 Task: Add a signature Kathryn Wilson containing With sincere appreciation and gratitude, Kathryn Wilson to email address softage.6@softage.net and add a folder Climate change
Action: Mouse moved to (91, 95)
Screenshot: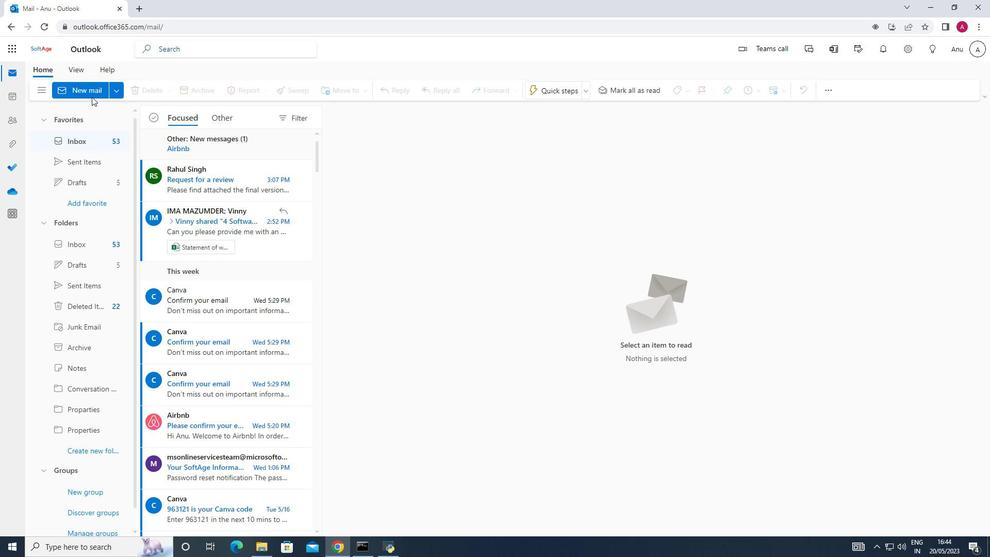 
Action: Mouse pressed left at (91, 95)
Screenshot: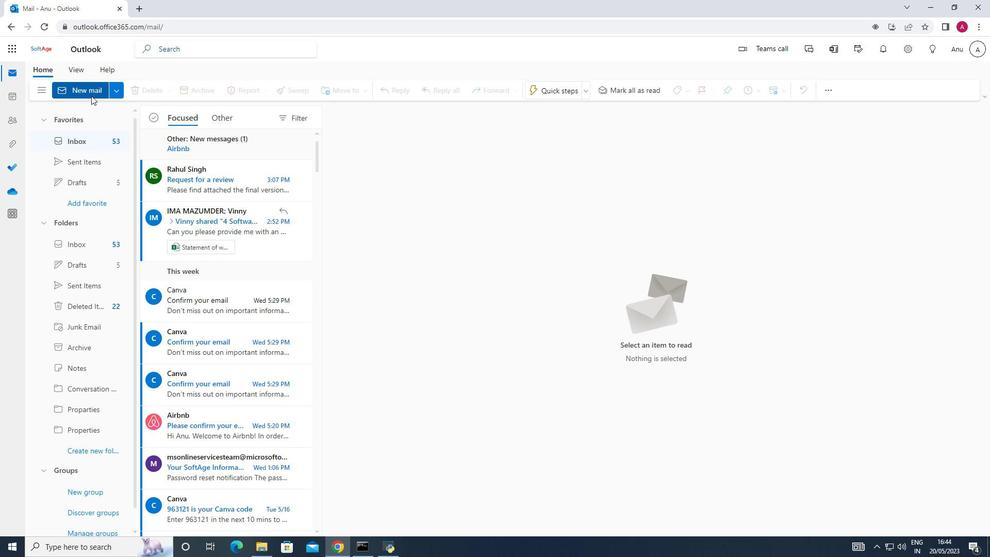 
Action: Mouse moved to (708, 91)
Screenshot: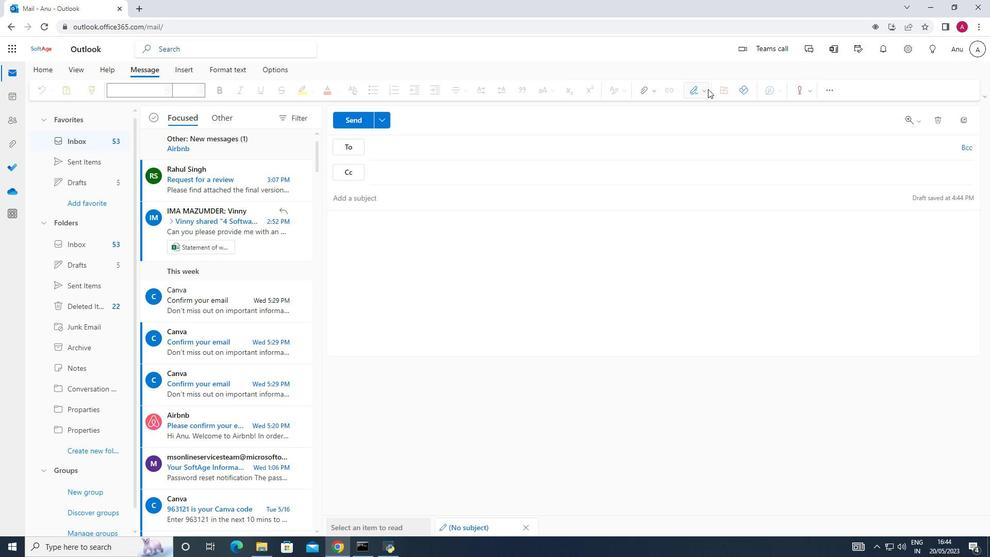 
Action: Mouse pressed left at (708, 91)
Screenshot: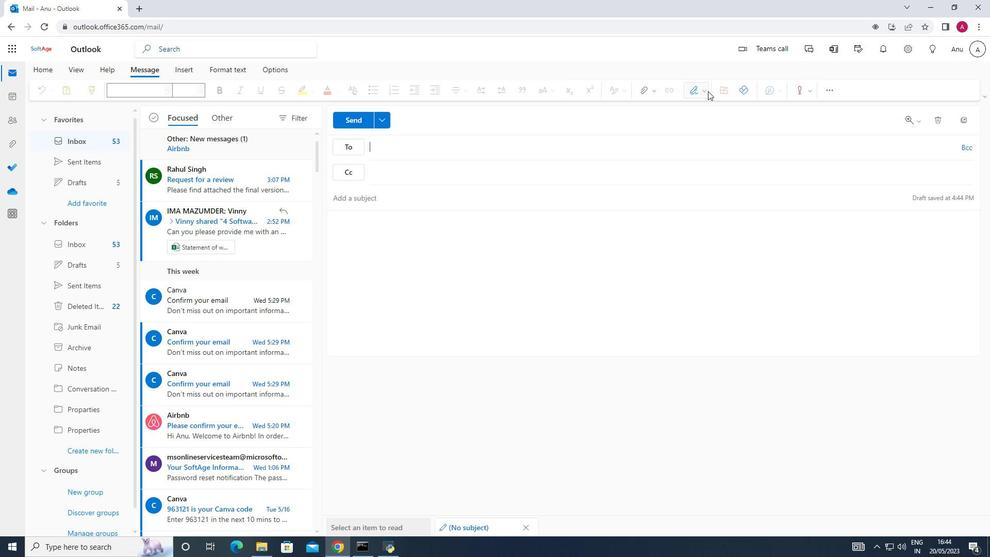 
Action: Mouse moved to (671, 127)
Screenshot: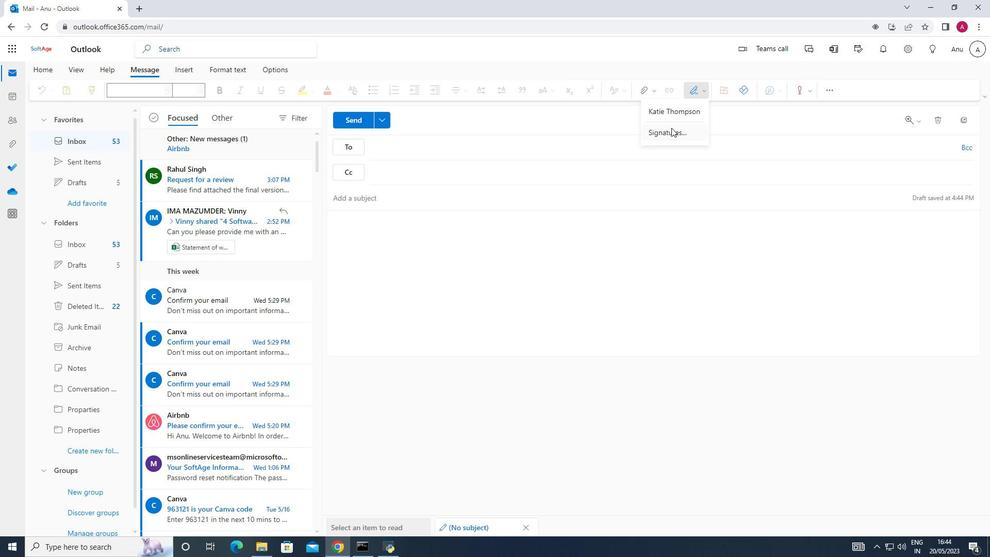 
Action: Mouse pressed left at (671, 127)
Screenshot: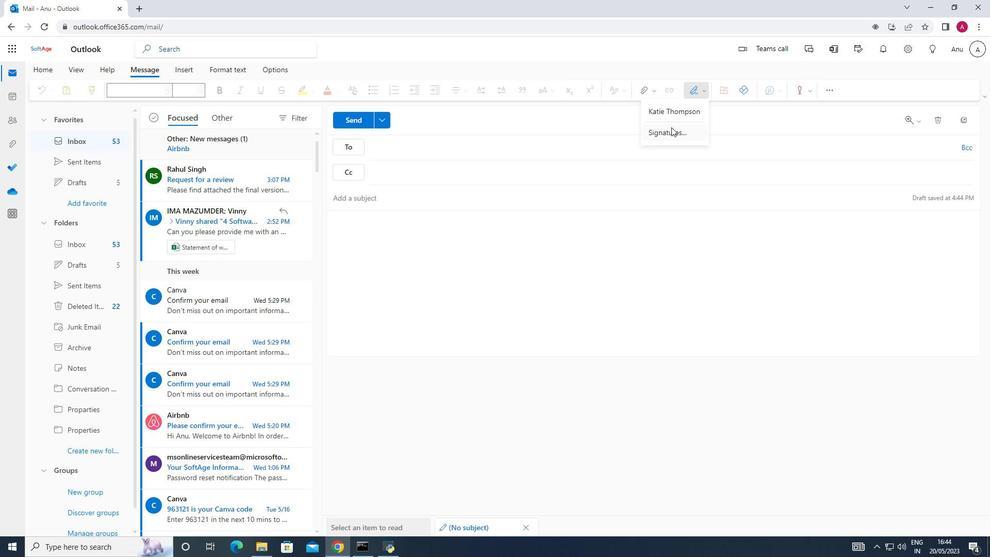 
Action: Mouse moved to (693, 169)
Screenshot: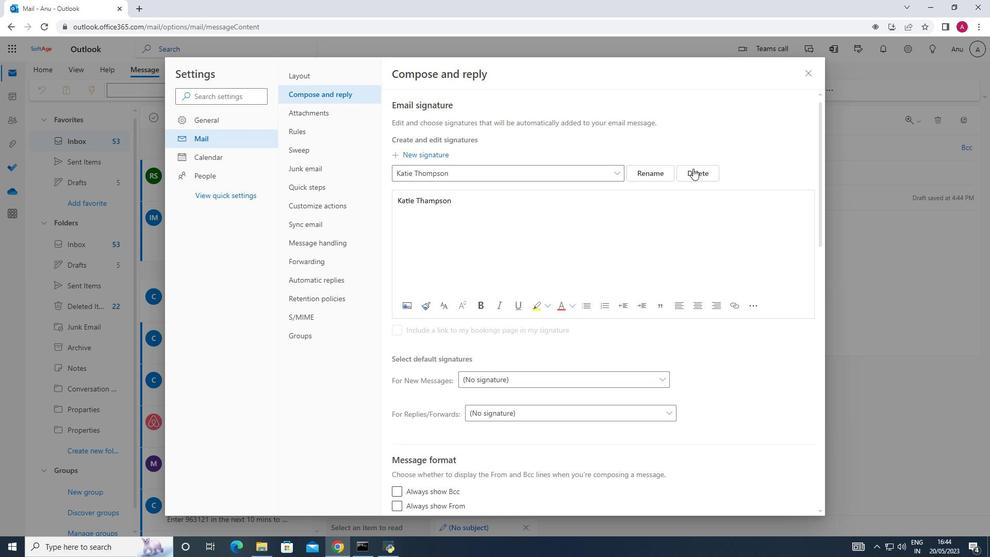 
Action: Mouse pressed left at (693, 169)
Screenshot: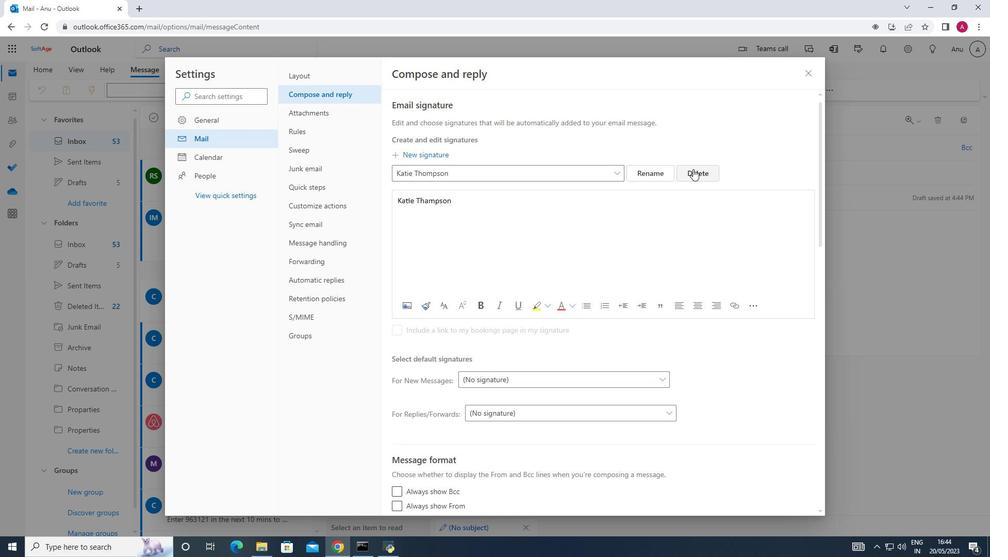 
Action: Mouse moved to (484, 174)
Screenshot: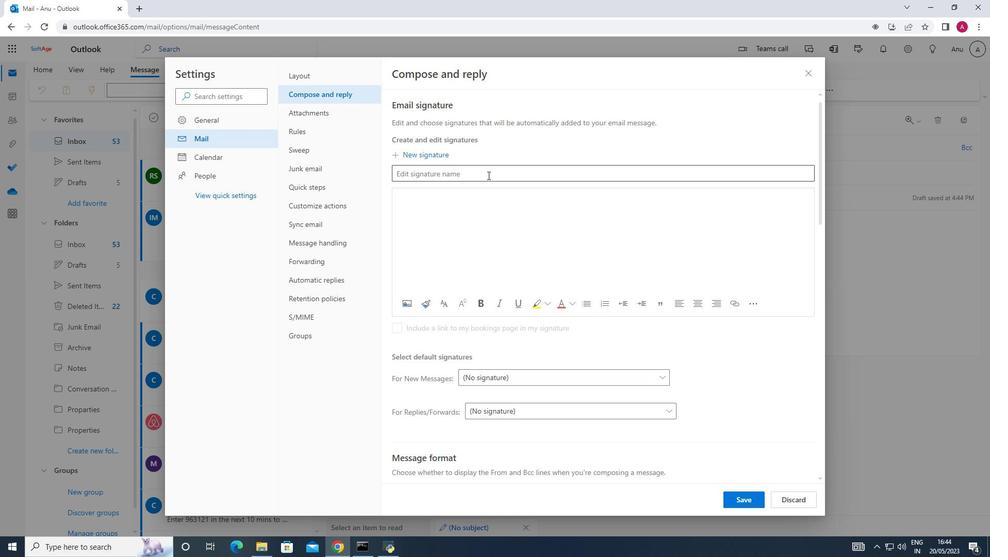 
Action: Mouse pressed left at (484, 174)
Screenshot: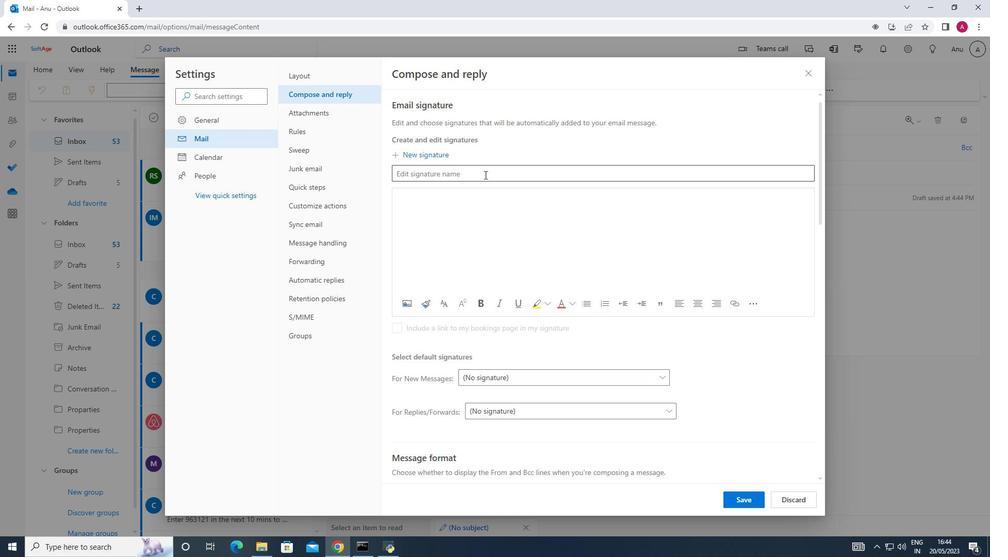 
Action: Key pressed <Key.shift>Kathryn<Key.space><Key.shift>Wilson
Screenshot: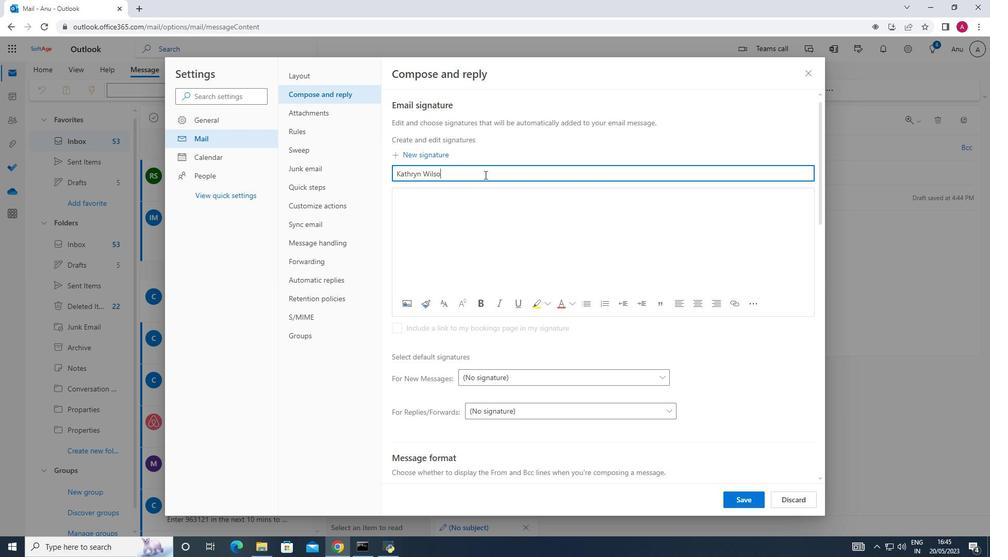 
Action: Mouse moved to (434, 205)
Screenshot: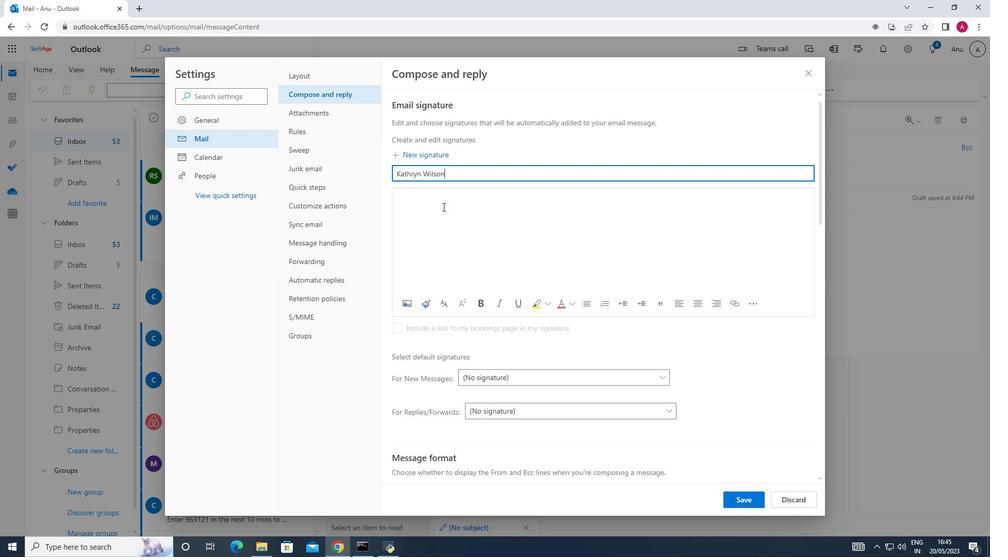 
Action: Mouse pressed left at (434, 205)
Screenshot: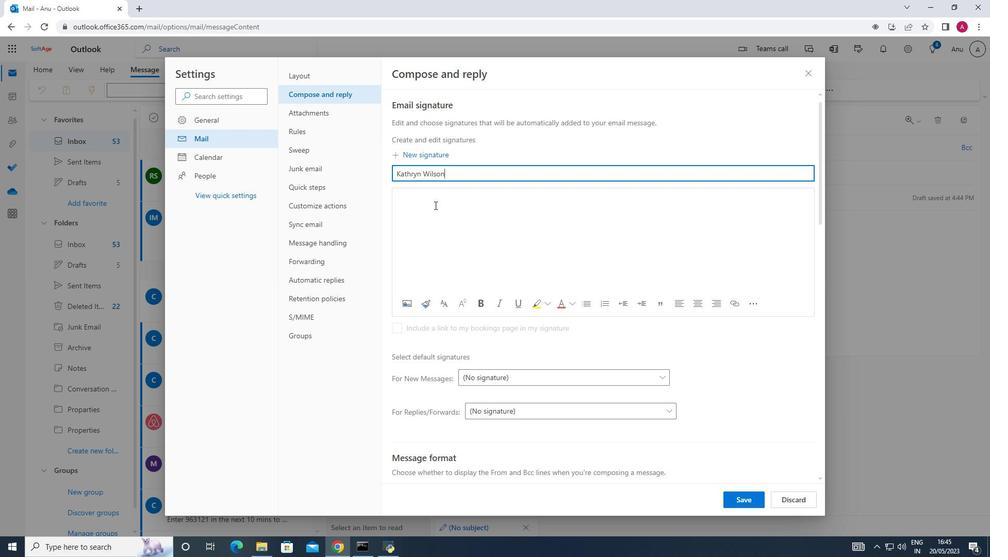 
Action: Key pressed <Key.shift><Key.shift><Key.shift>Kathryn<Key.space><Key.shift><Key.shift>Wilson
Screenshot: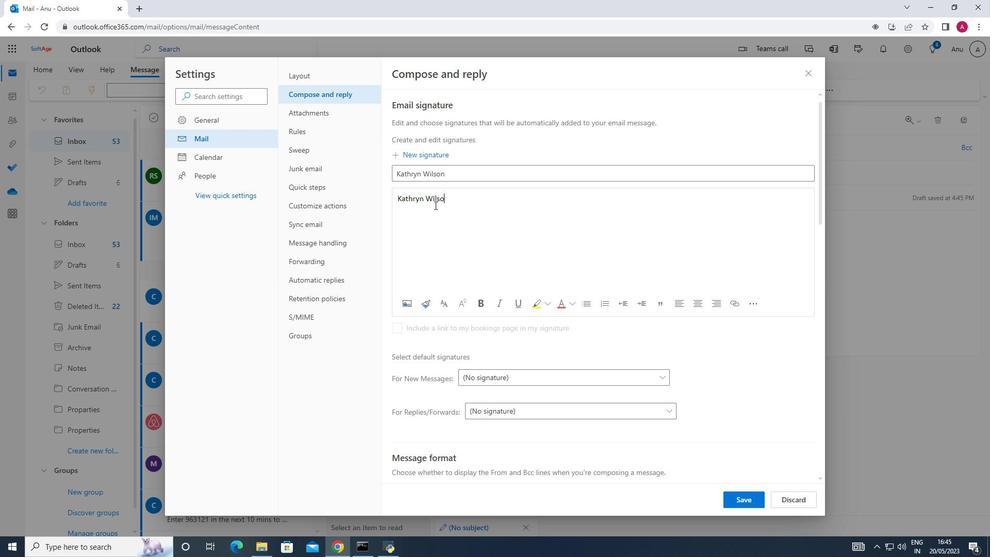 
Action: Mouse moved to (743, 494)
Screenshot: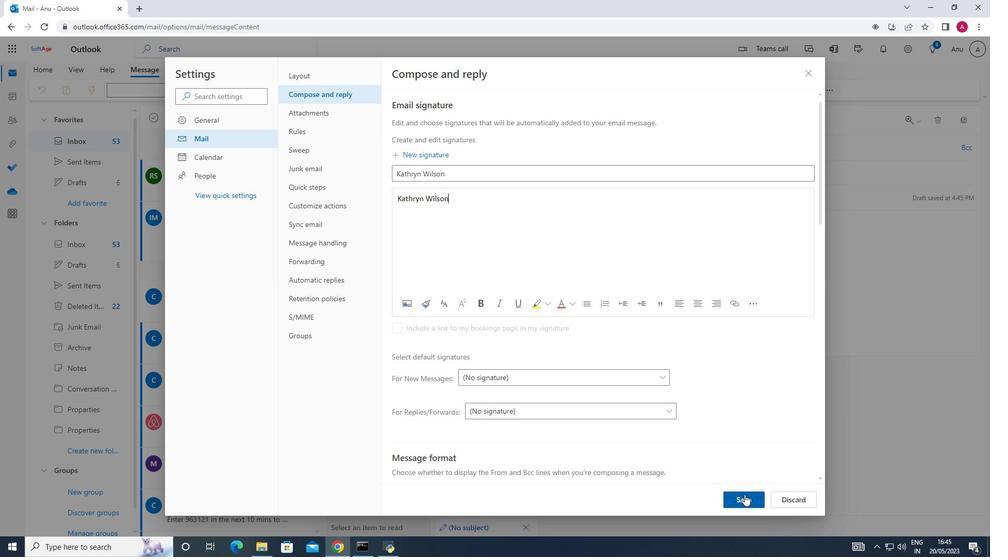 
Action: Mouse pressed left at (743, 494)
Screenshot: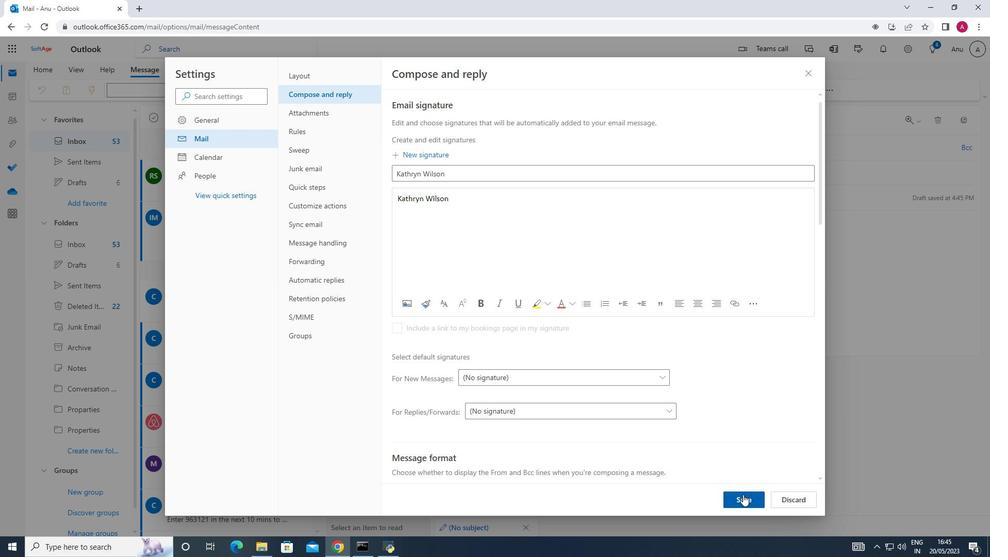 
Action: Mouse moved to (815, 77)
Screenshot: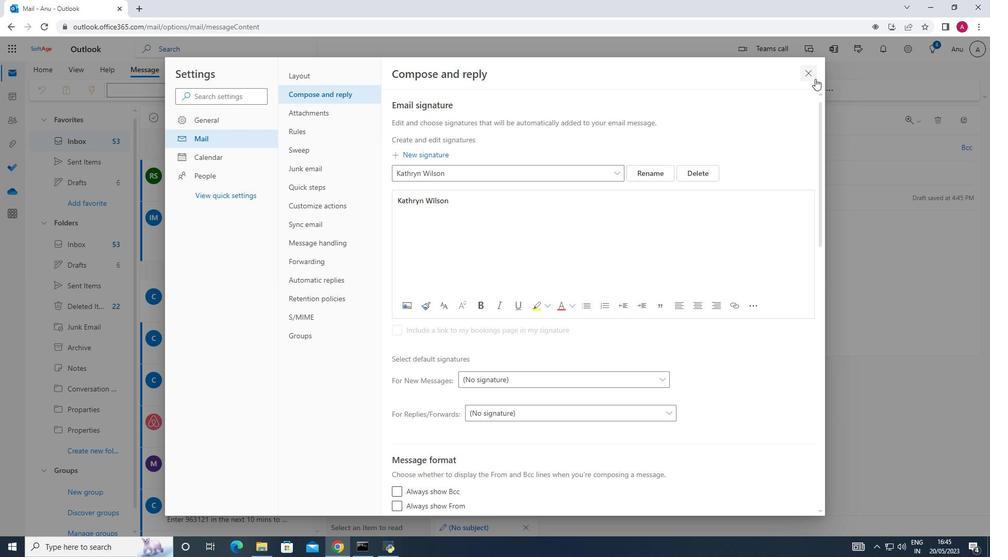 
Action: Mouse pressed left at (815, 77)
Screenshot: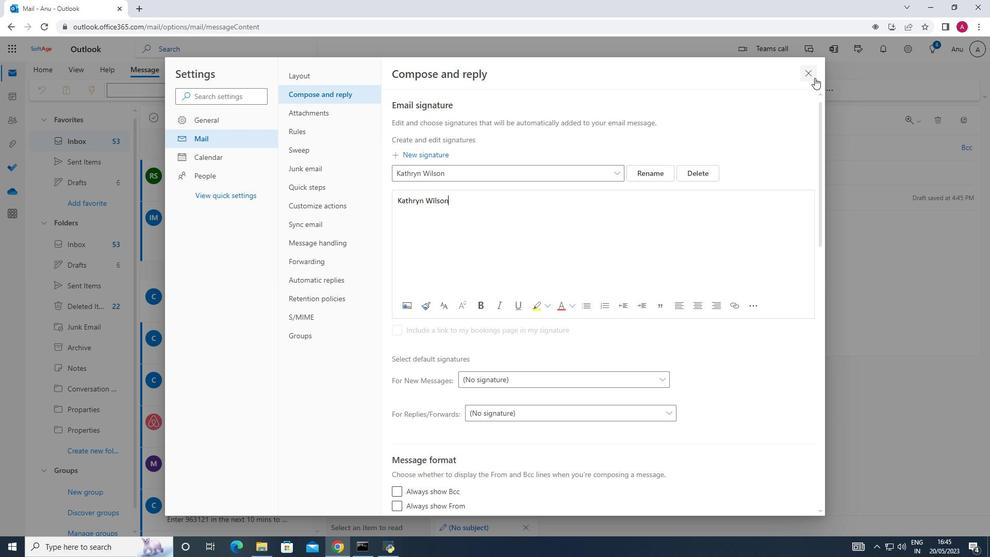
Action: Mouse moved to (354, 220)
Screenshot: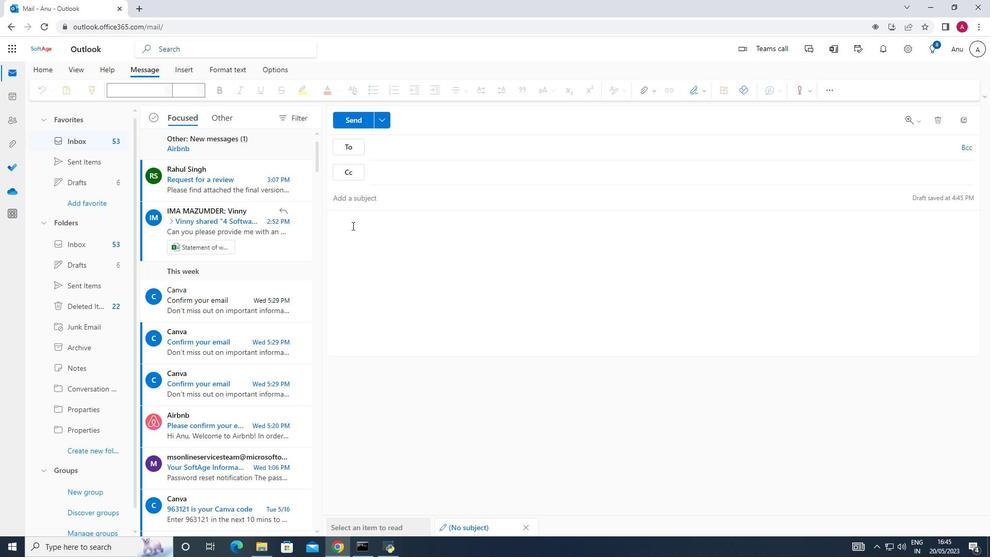 
Action: Mouse pressed left at (354, 220)
Screenshot: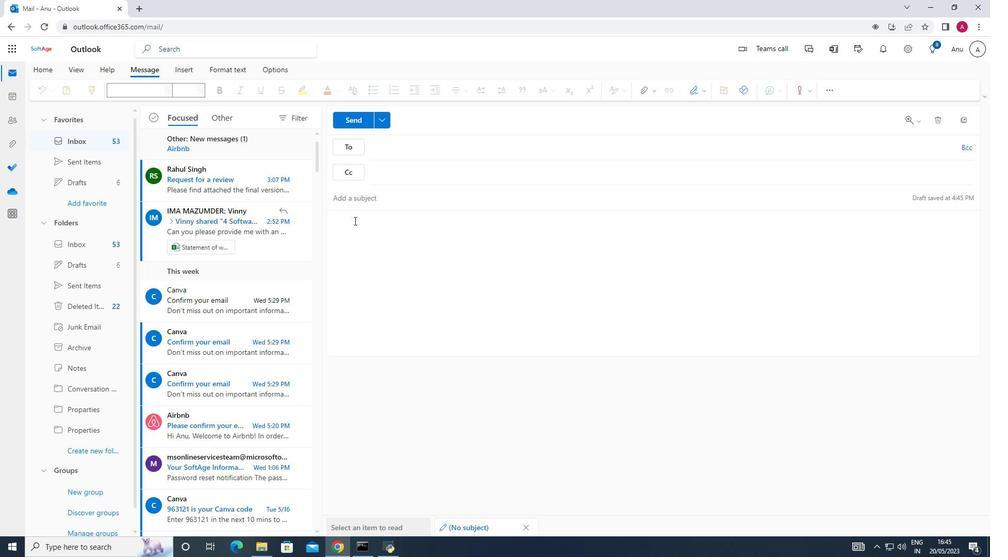 
Action: Mouse moved to (409, 141)
Screenshot: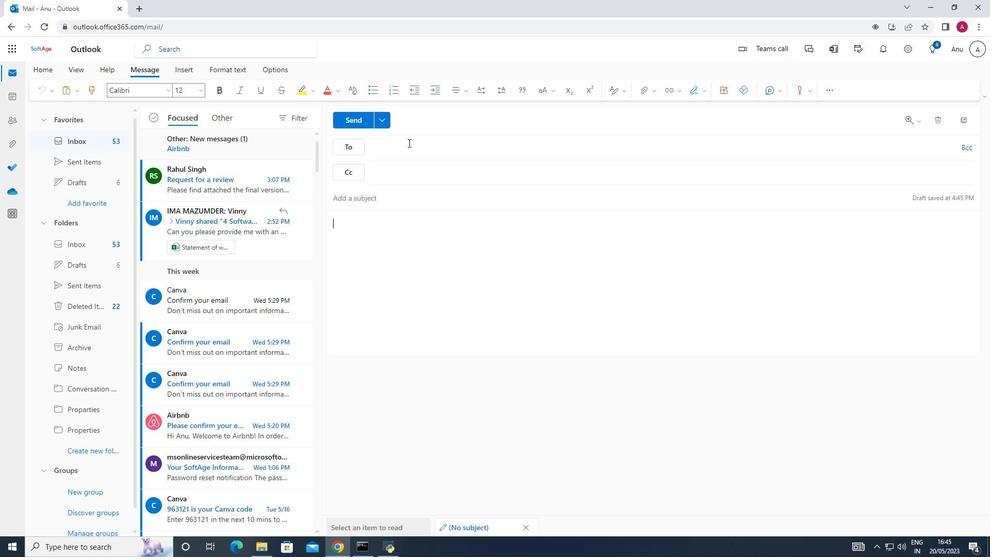 
Action: Mouse pressed left at (409, 141)
Screenshot: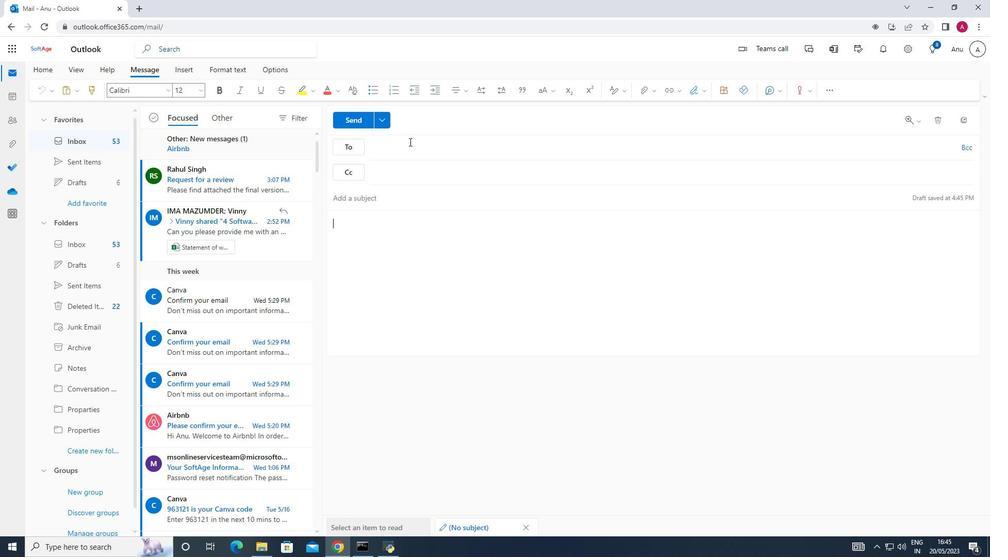 
Action: Key pressed <Key.shift>Softage.6<Key.shift>@softage.net
Screenshot: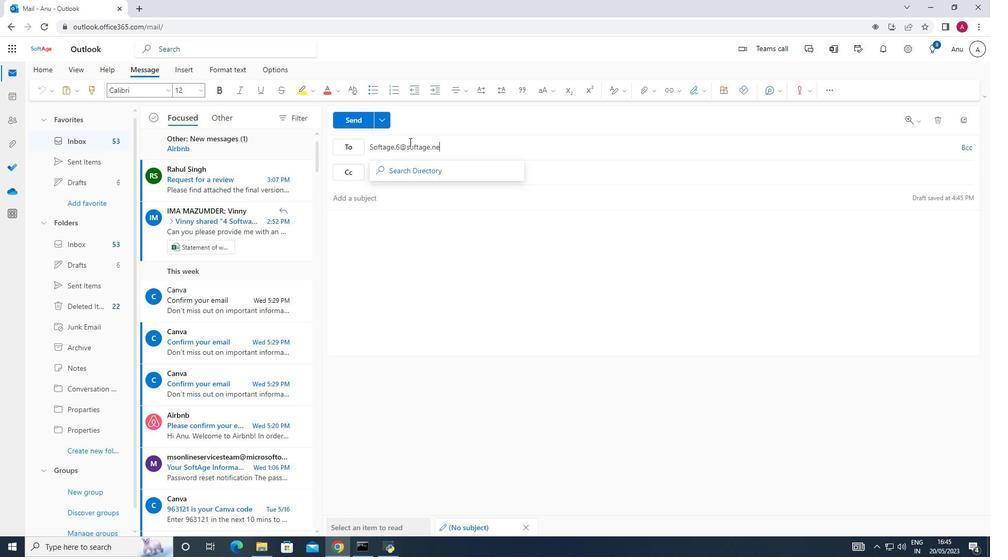 
Action: Mouse moved to (448, 181)
Screenshot: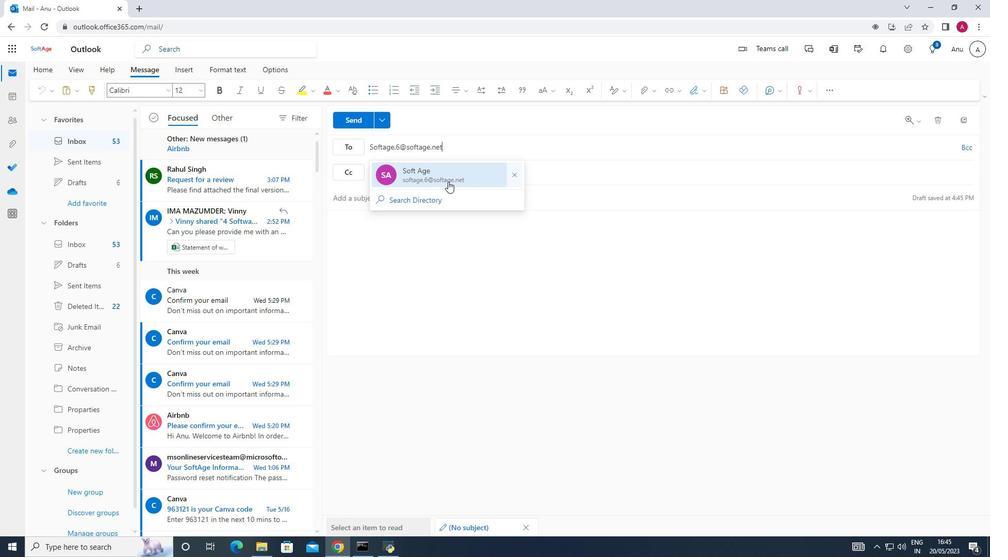 
Action: Mouse pressed left at (448, 181)
Screenshot: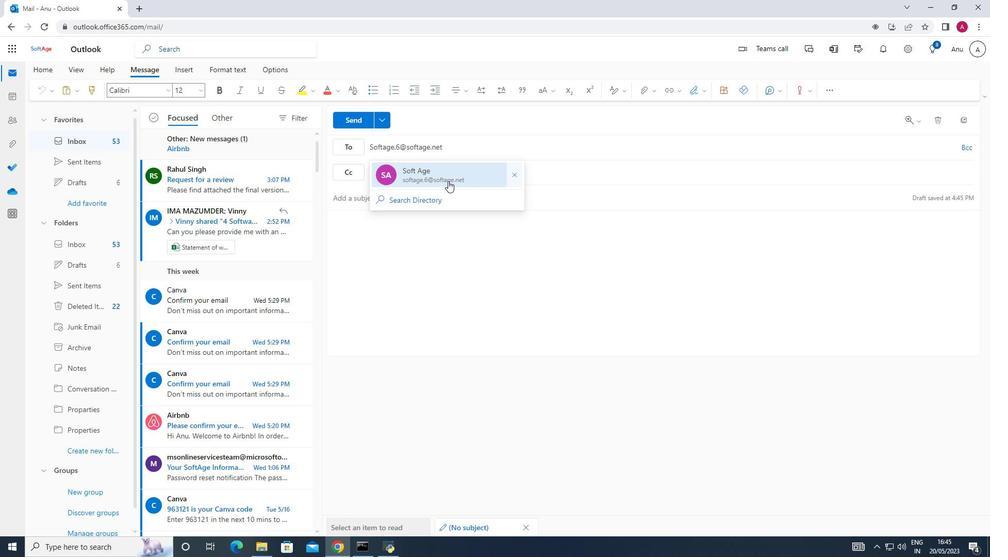 
Action: Mouse moved to (350, 223)
Screenshot: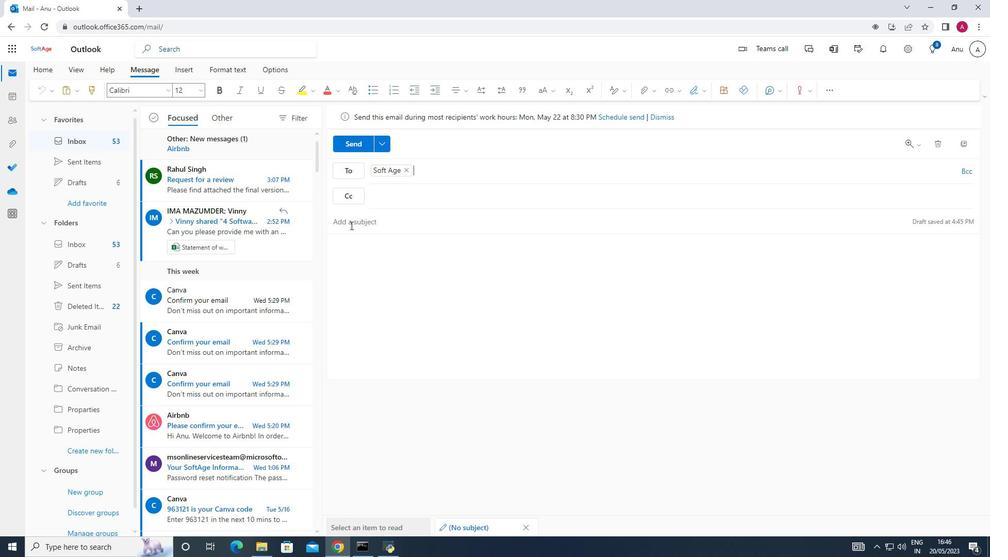 
Action: Mouse pressed left at (350, 223)
Screenshot: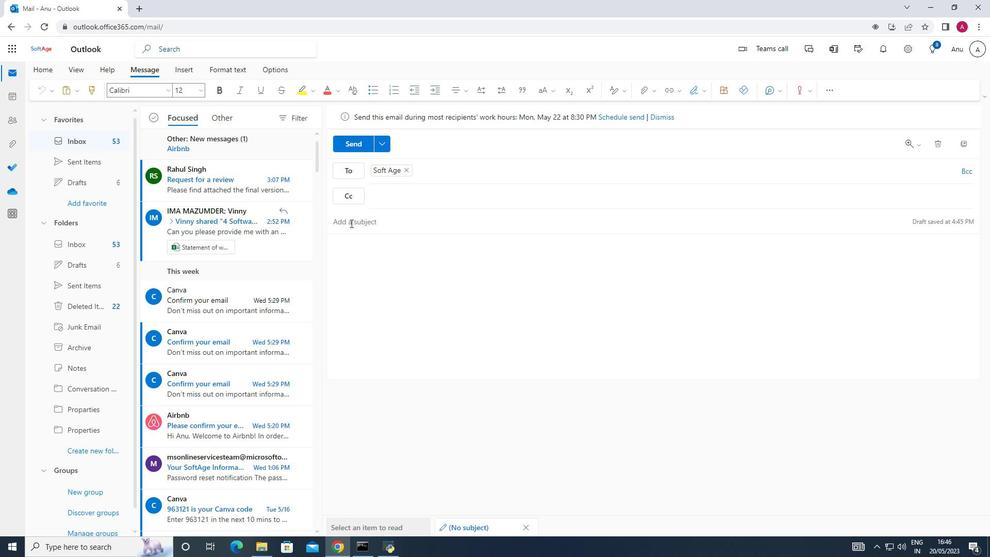 
Action: Key pressed <Key.shift><Key.shift><Key.shift>Sincere<Key.space><Key.shift>Appericiation<Key.space><Key.shift><Key.shift>And<Key.space><Key.shift><Key.shift><Key.shift><Key.shift><Key.shift><Key.shift><Key.shift><Key.shift><Key.shift><Key.shift><Key.shift><Key.shift><Key.shift><Key.shift><Key.shift><Key.shift><Key.shift><Key.shift><Key.shift><Key.shift><Key.shift><Key.shift><Key.shift><Key.shift><Key.shift><Key.shift><Key.shift><Key.shift><Key.shift>Gratitude
Screenshot: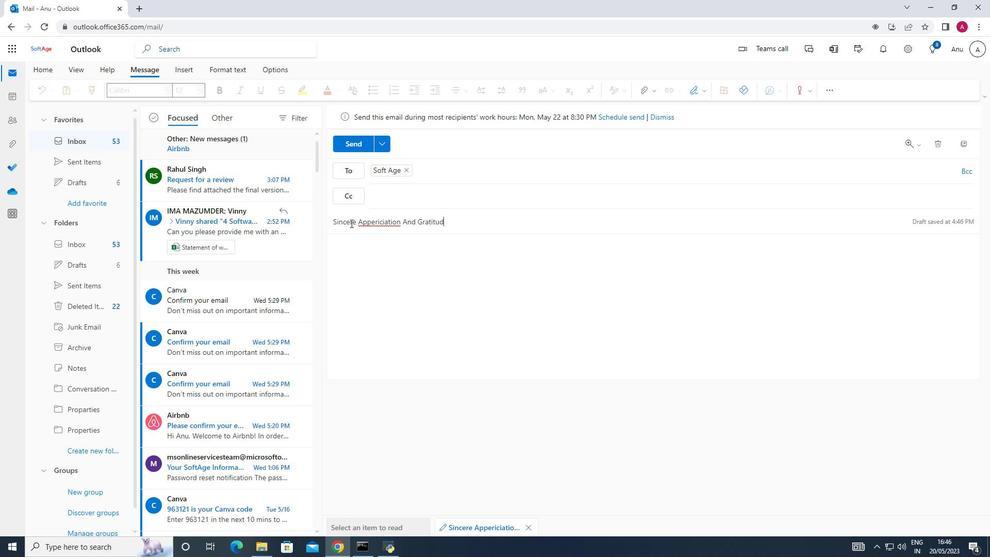 
Action: Mouse moved to (397, 258)
Screenshot: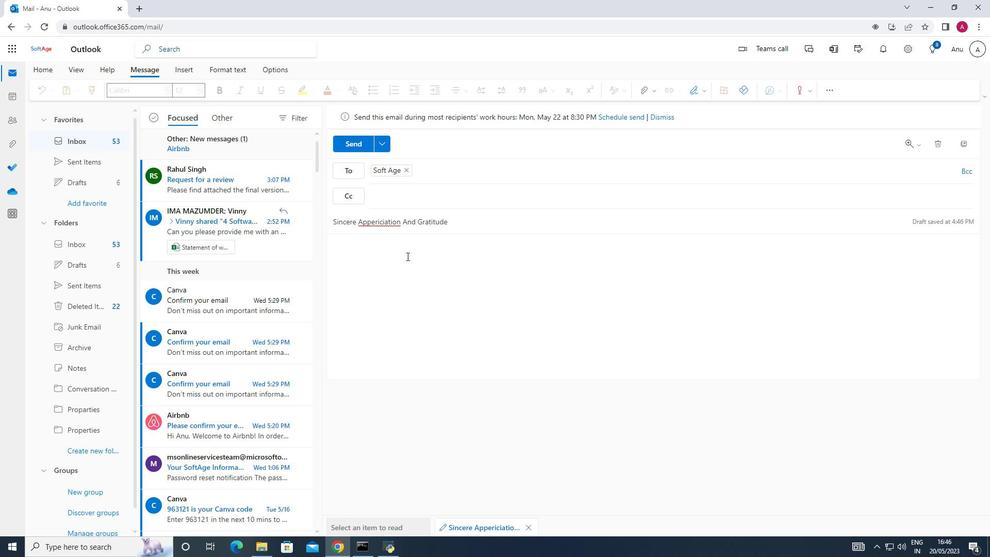 
Action: Mouse pressed left at (397, 258)
Screenshot: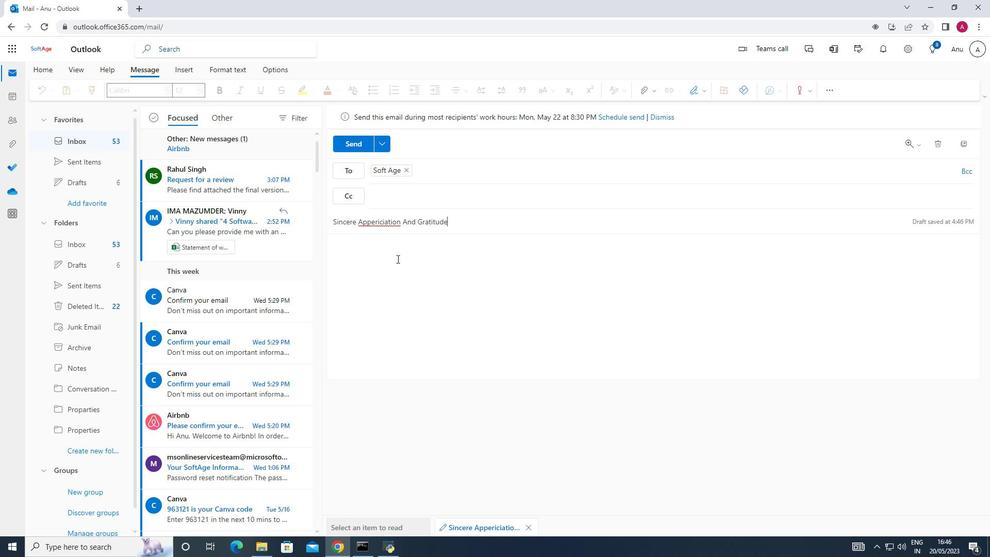 
Action: Mouse moved to (649, 90)
Screenshot: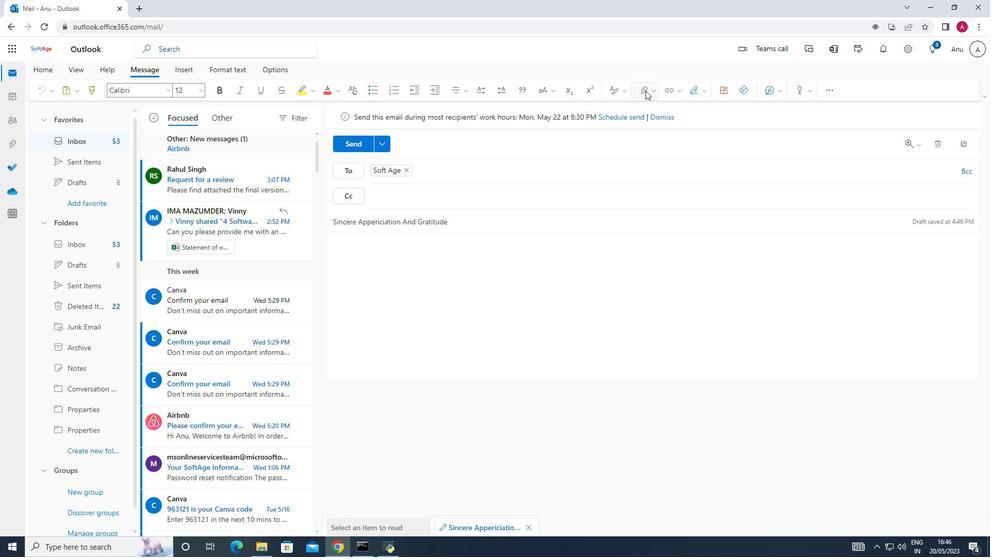 
Action: Mouse pressed left at (649, 90)
Screenshot: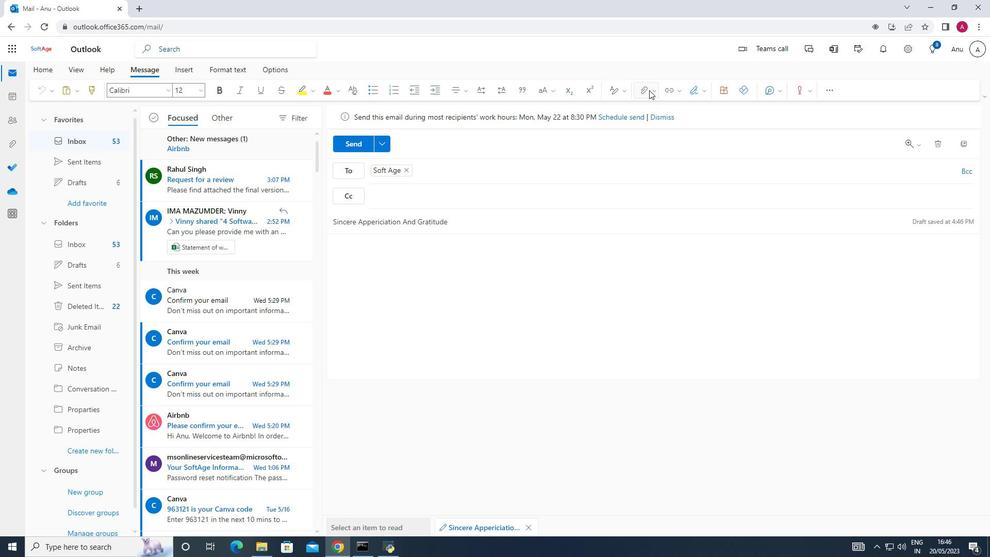 
Action: Mouse moved to (549, 106)
Screenshot: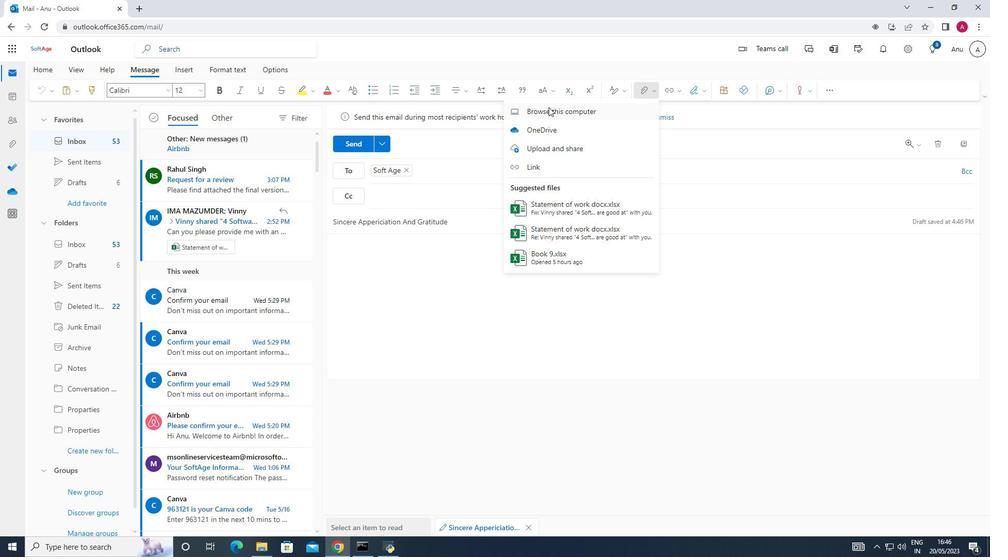 
Action: Mouse pressed left at (549, 106)
Screenshot: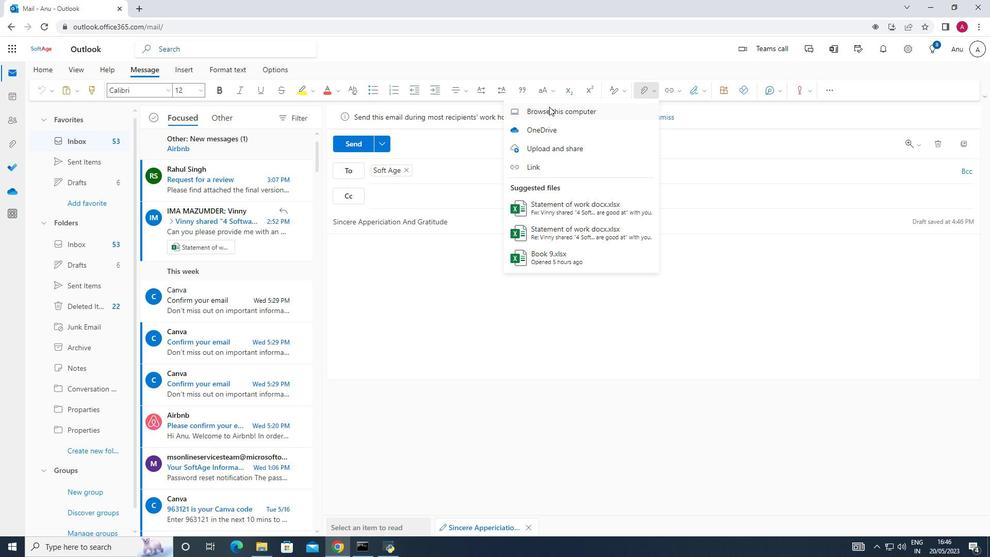 
Action: Mouse moved to (459, 261)
Screenshot: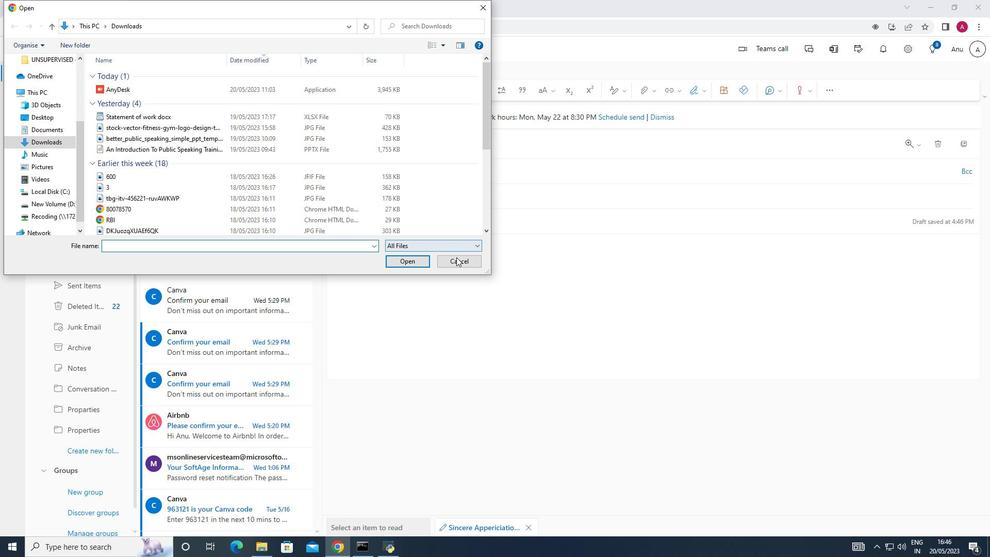 
Action: Mouse pressed left at (459, 261)
Screenshot: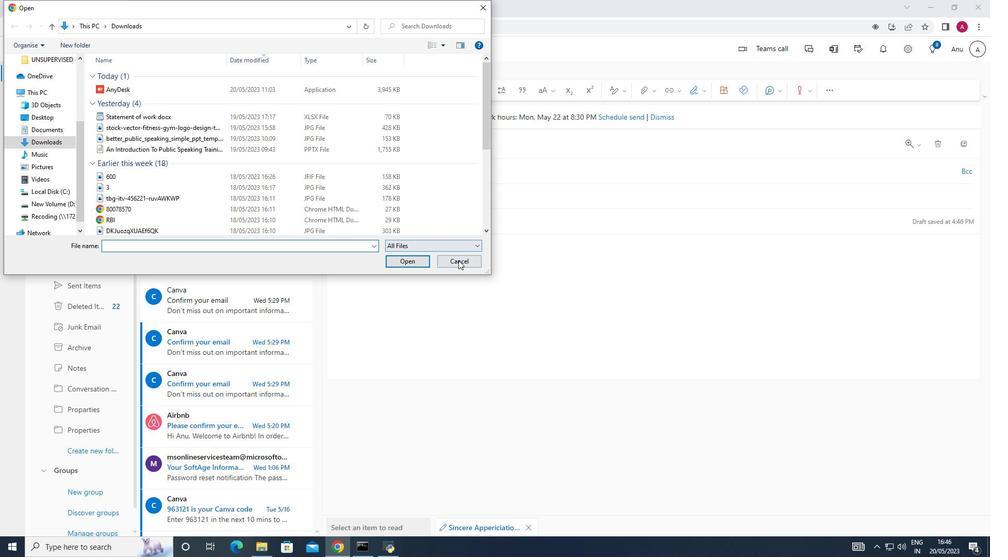
Action: Mouse moved to (100, 449)
Screenshot: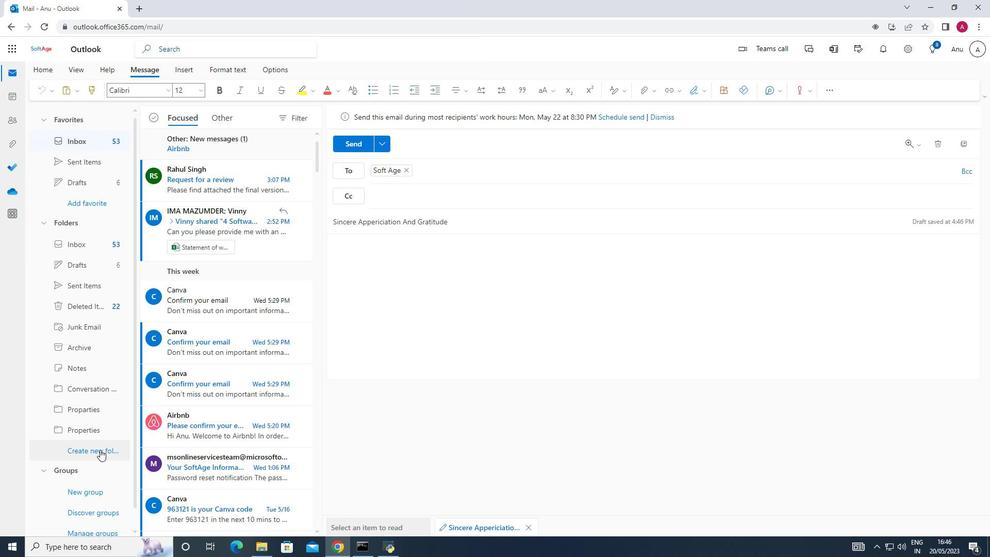 
Action: Mouse pressed left at (100, 449)
Screenshot: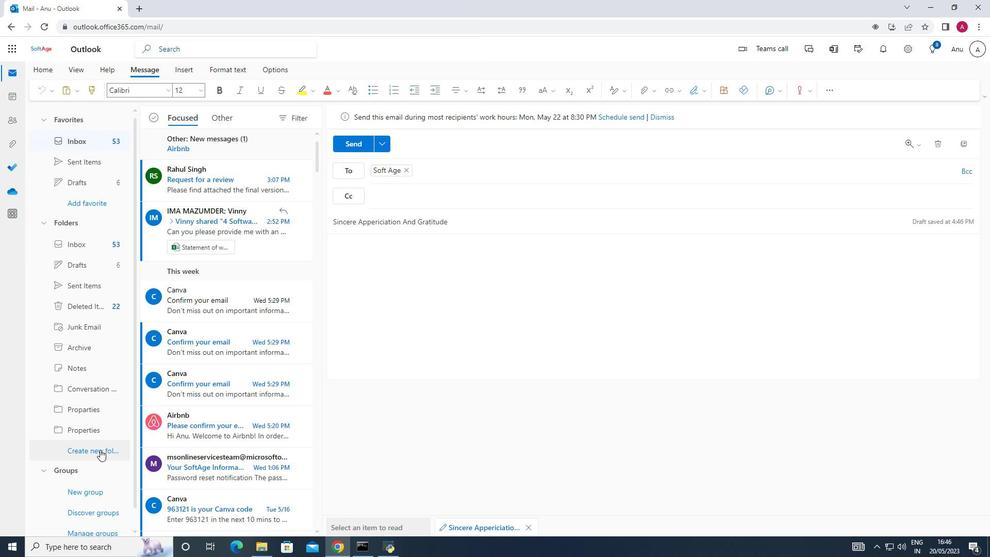 
Action: Mouse moved to (70, 451)
Screenshot: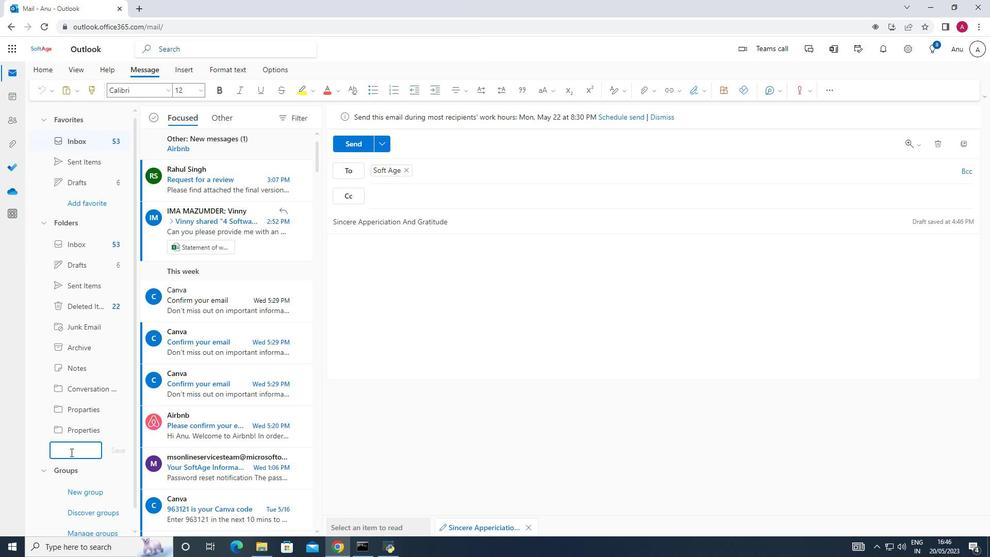 
Action: Mouse pressed left at (70, 451)
Screenshot: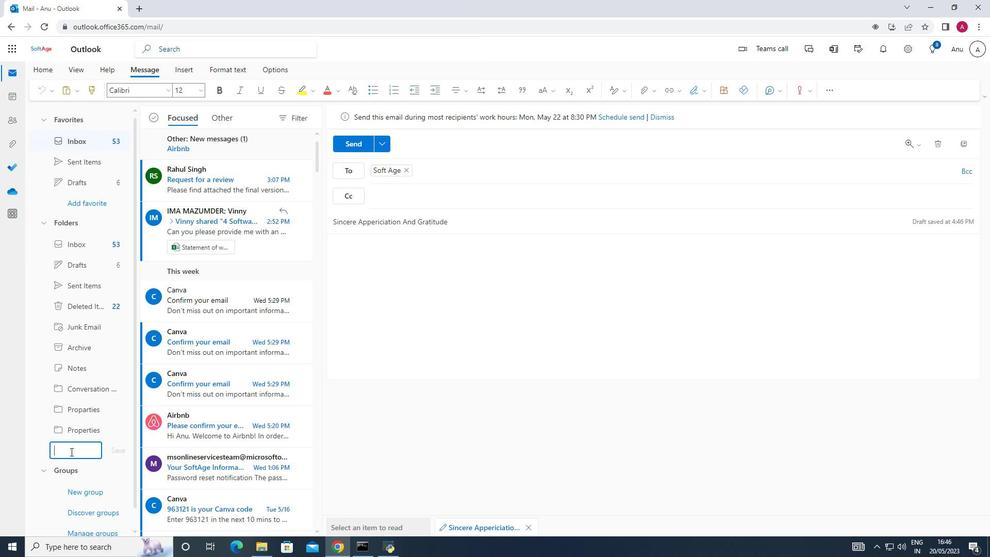 
Action: Key pressed <Key.shift><Key.shift><Key.shift><Key.shift><Key.shift><Key.shift><Key.shift><Key.shift><Key.shift><Key.shift><Key.shift>Climate<Key.space><Key.shift>Change
Screenshot: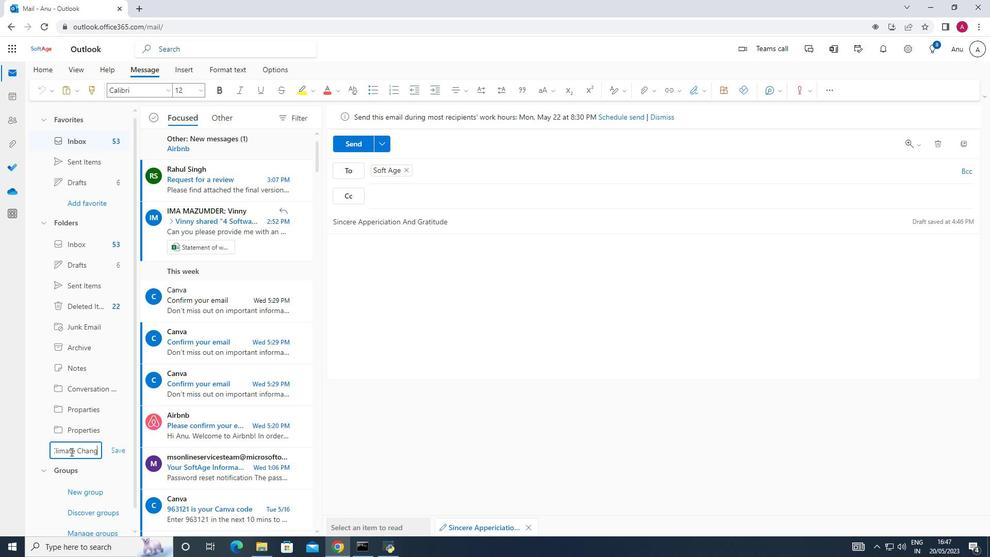 
Action: Mouse moved to (116, 451)
Screenshot: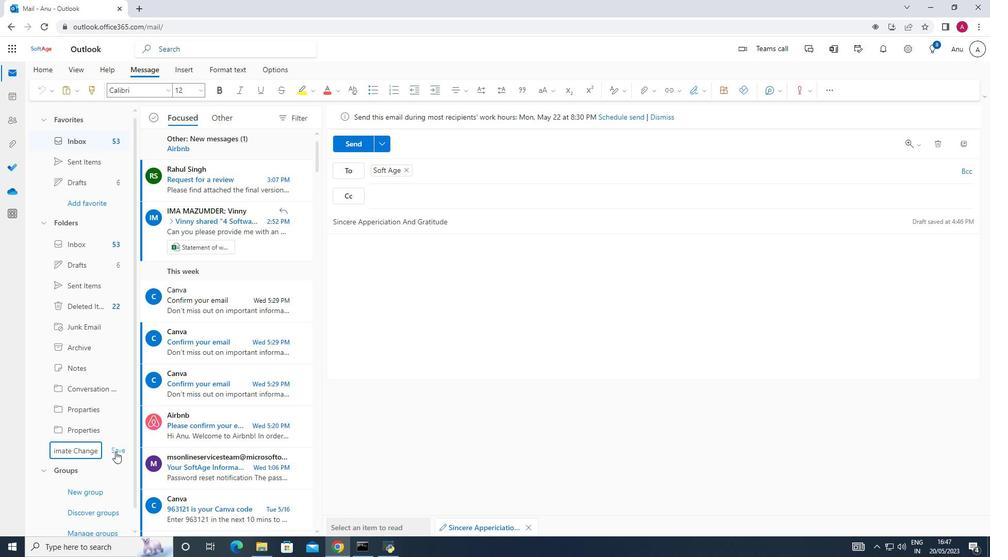 
Action: Mouse pressed left at (116, 451)
Screenshot: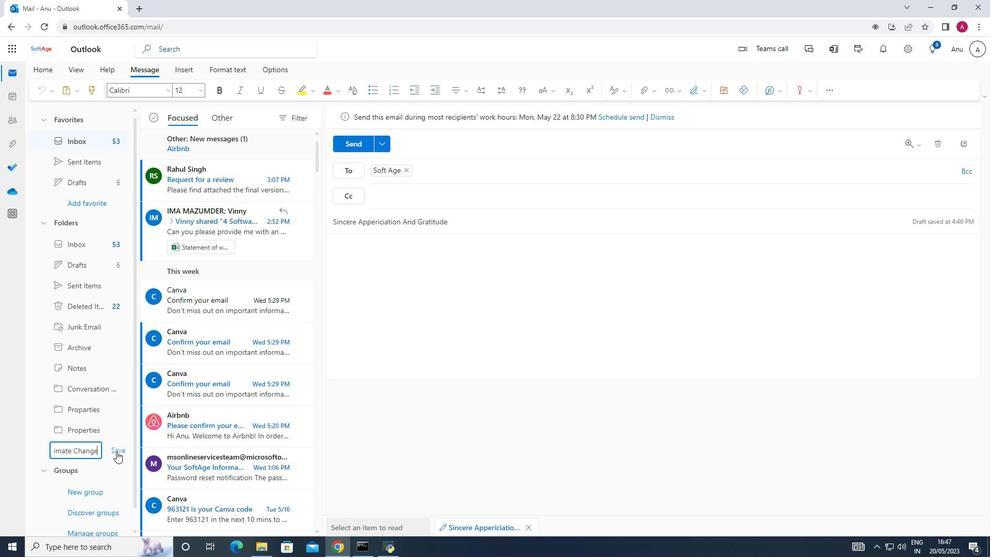 
Action: Mouse moved to (359, 144)
Screenshot: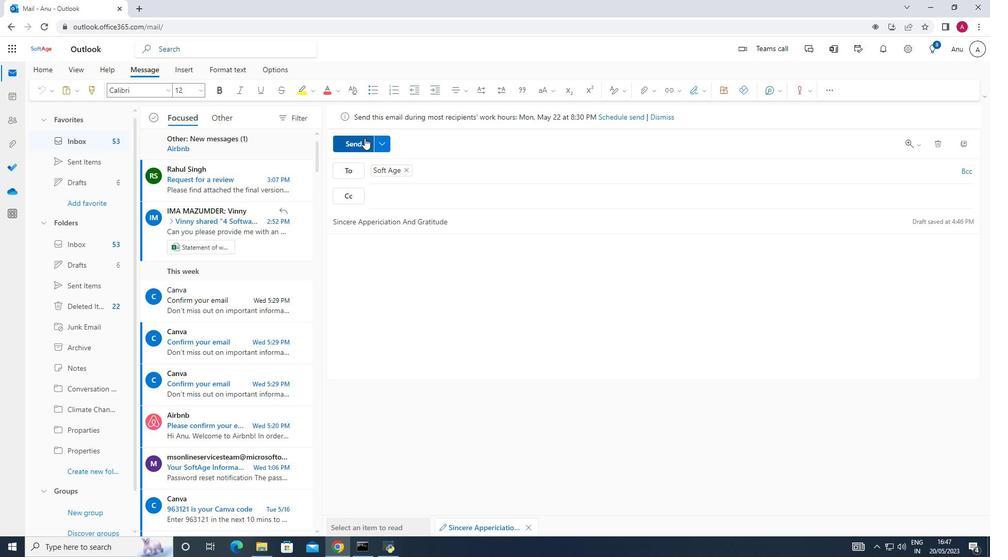 
Action: Mouse pressed left at (359, 144)
Screenshot: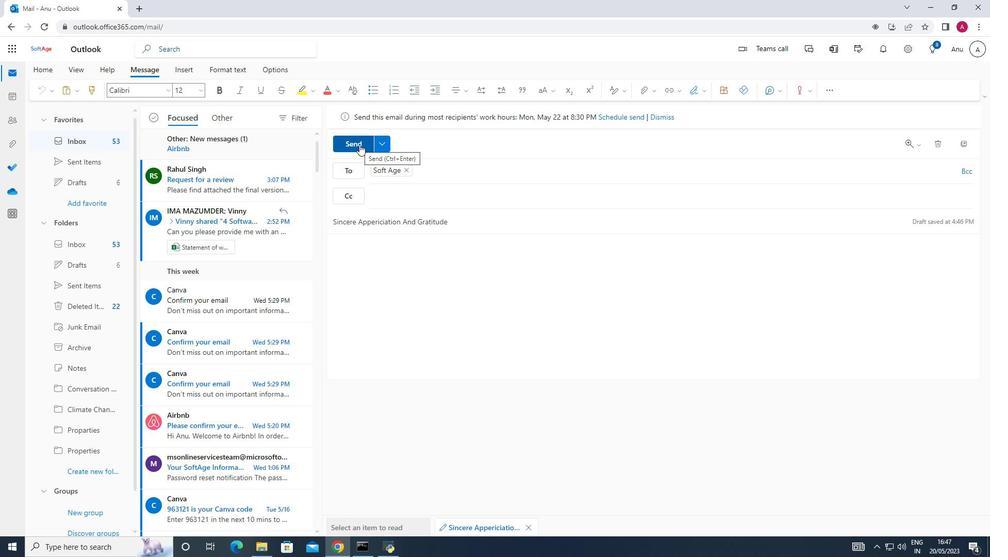 
Action: Mouse moved to (365, 139)
Screenshot: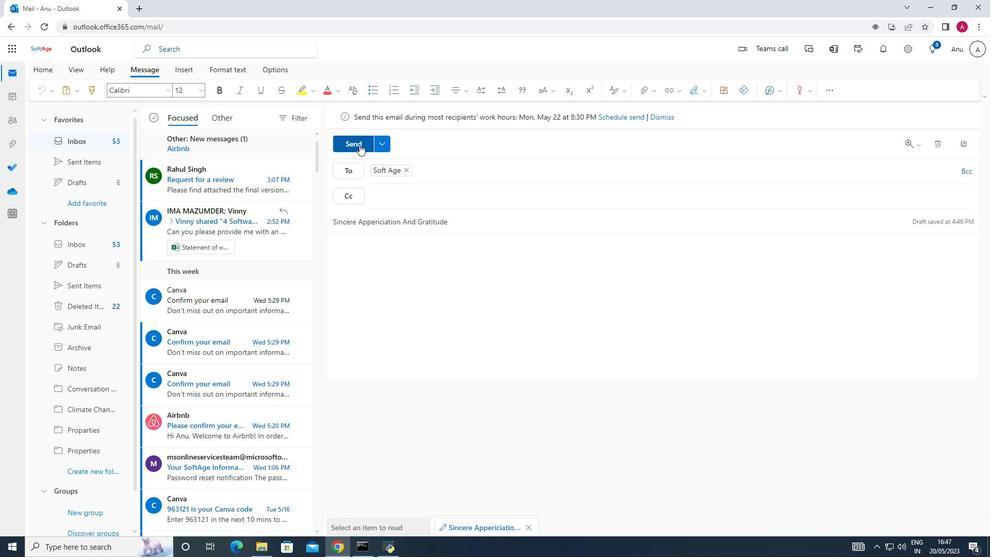 
